 Task: Plan a virtual team-building dance party for the 9th at 9:00 PM to 9:30 PM.
Action: Mouse moved to (39, 71)
Screenshot: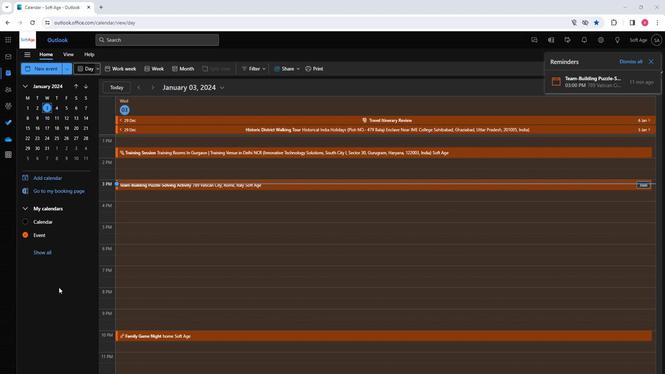 
Action: Mouse pressed left at (39, 71)
Screenshot: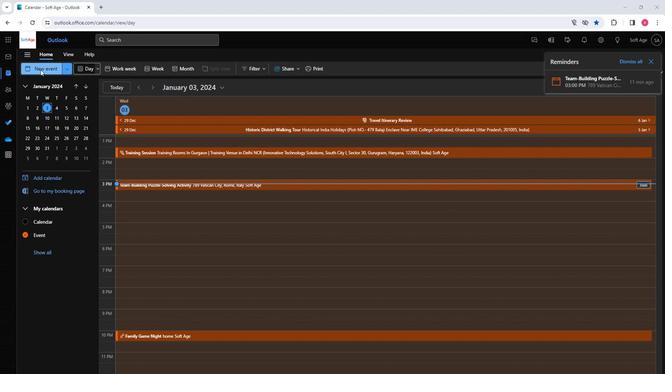 
Action: Mouse moved to (169, 114)
Screenshot: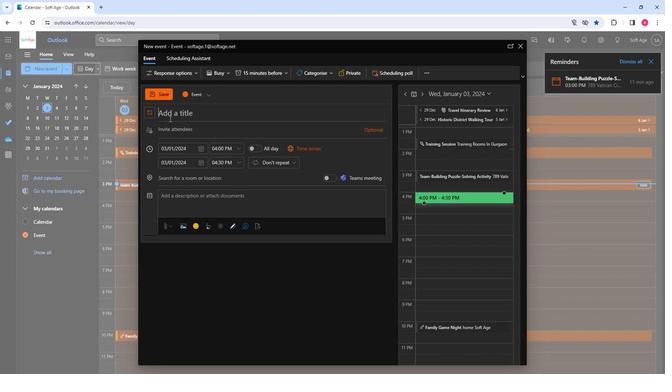 
Action: Mouse pressed left at (169, 114)
Screenshot: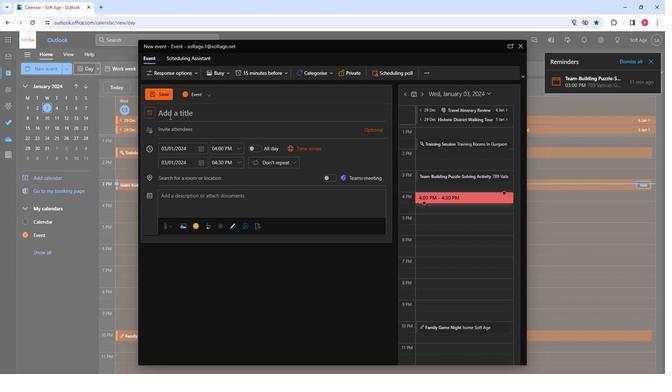 
Action: Key pressed <Key.shift><Key.shift><Key.shift><Key.shift>Virtual<Key.space><Key.shift><Key.shift><Key.shift><Key.shift><Key.shift><Key.shift><Key.shift><Key.shift><Key.shift><Key.shift><Key.shift><Key.shift><Key.shift><Key.shift><Key.shift><Key.shift><Key.shift><Key.shift><Key.shift><Key.shift><Key.shift><Key.shift><Key.shift><Key.shift><Key.shift><Key.shift><Key.shift><Key.shift><Key.shift><Key.shift><Key.shift>Team-<Key.shift>Building<Key.space><Key.shift>Dance<Key.space><Key.shift>Party
Screenshot: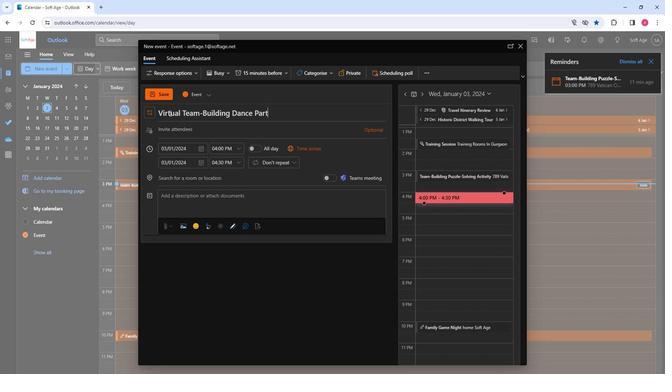 
Action: Mouse moved to (210, 132)
Screenshot: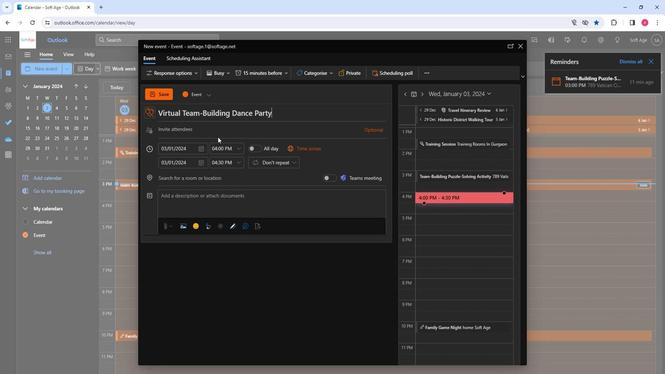 
Action: Mouse pressed left at (210, 132)
Screenshot: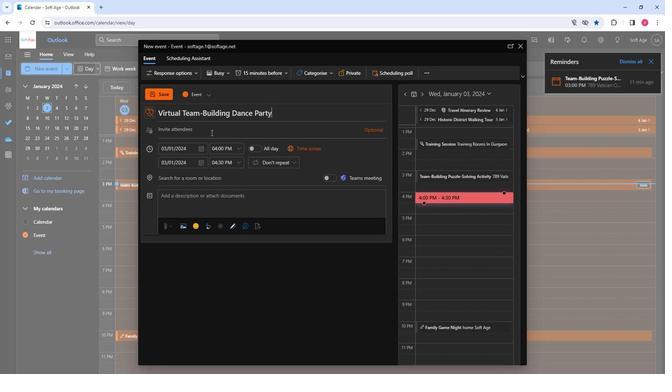 
Action: Mouse moved to (210, 132)
Screenshot: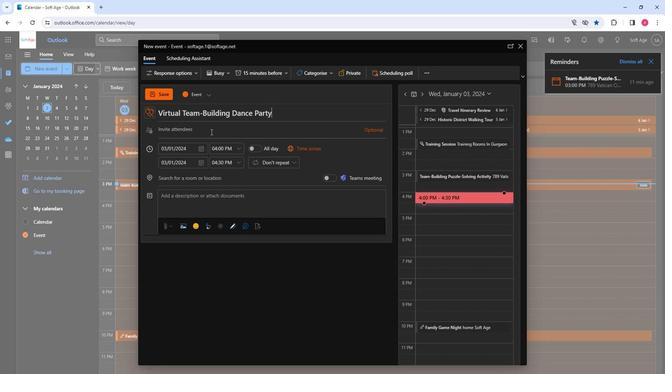 
Action: Key pressed sof
Screenshot: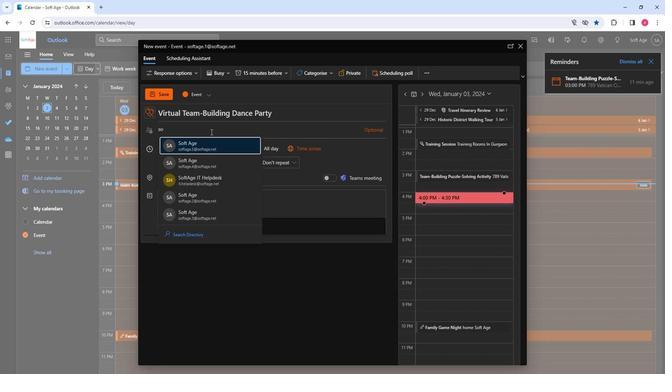 
Action: Mouse moved to (191, 154)
Screenshot: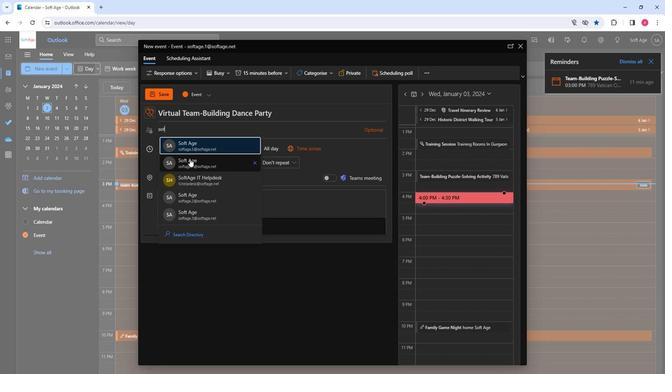 
Action: Mouse pressed left at (191, 154)
Screenshot: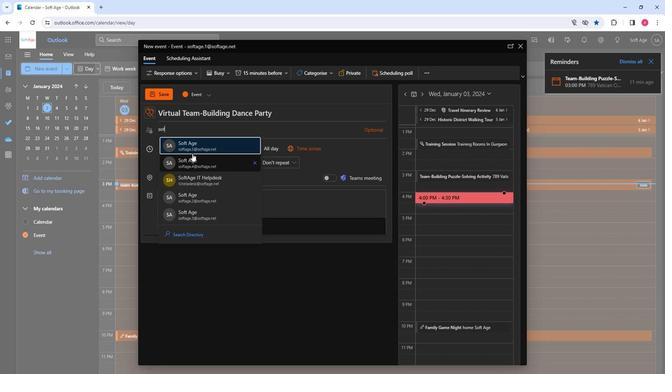 
Action: Mouse moved to (193, 160)
Screenshot: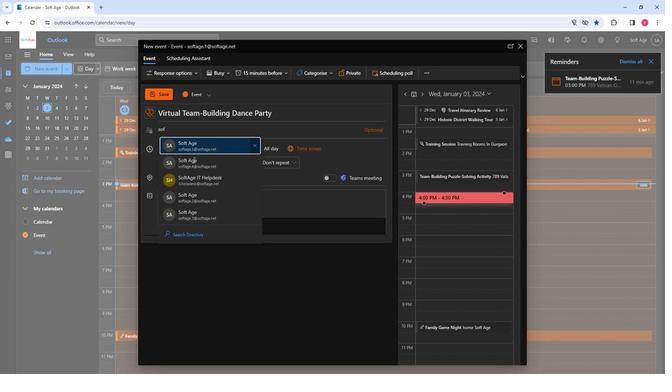 
Action: Mouse pressed left at (193, 160)
Screenshot: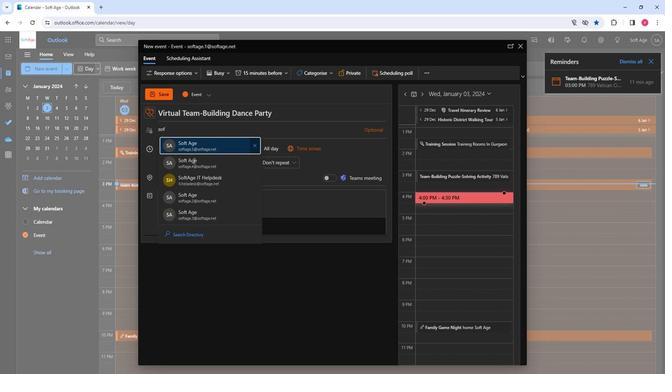 
Action: Key pressed so
Screenshot: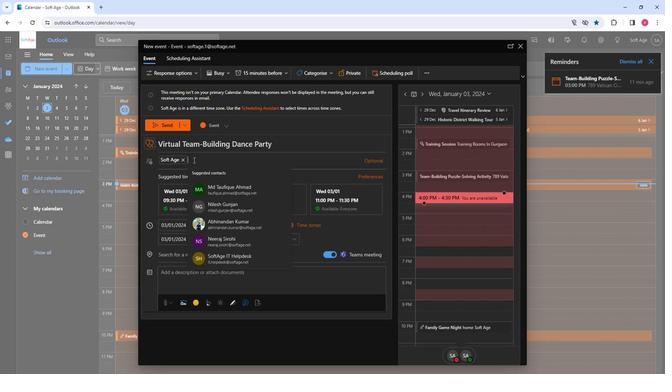 
Action: Mouse moved to (215, 222)
Screenshot: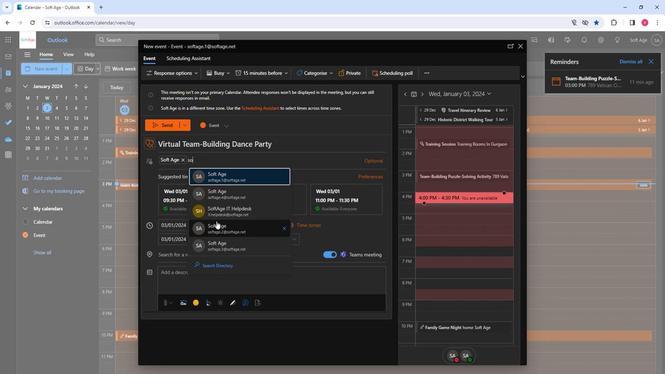 
Action: Mouse pressed left at (215, 222)
Screenshot: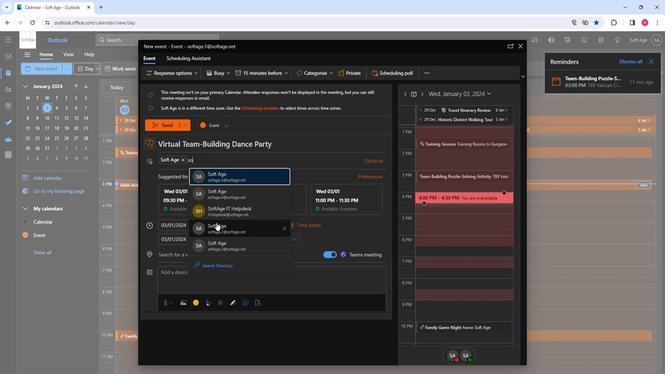 
Action: Mouse moved to (219, 221)
Screenshot: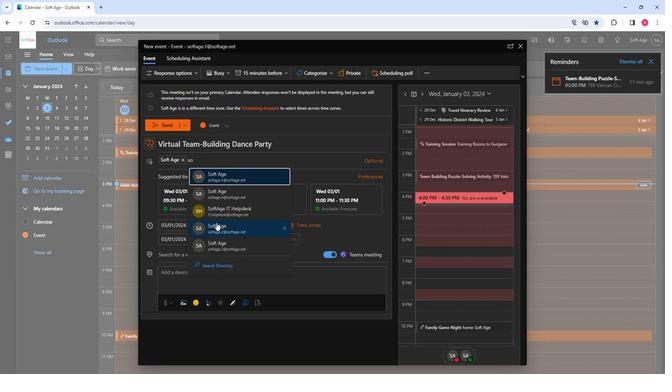 
Action: Key pressed so
Screenshot: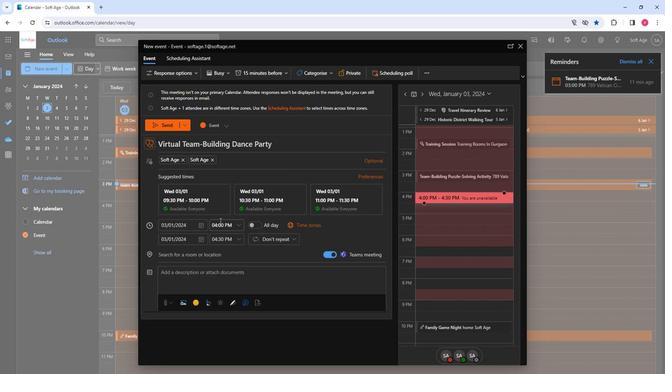 
Action: Mouse moved to (256, 248)
Screenshot: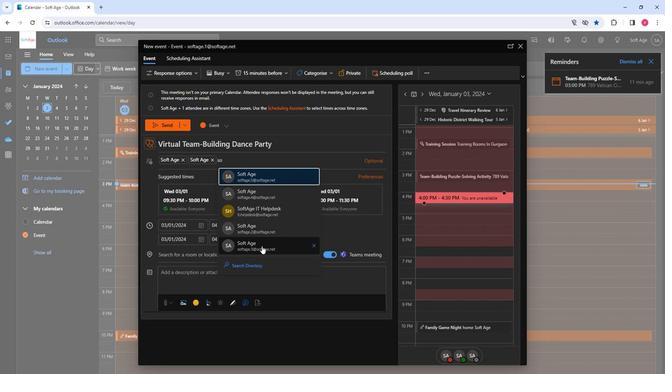 
Action: Mouse pressed left at (256, 248)
Screenshot: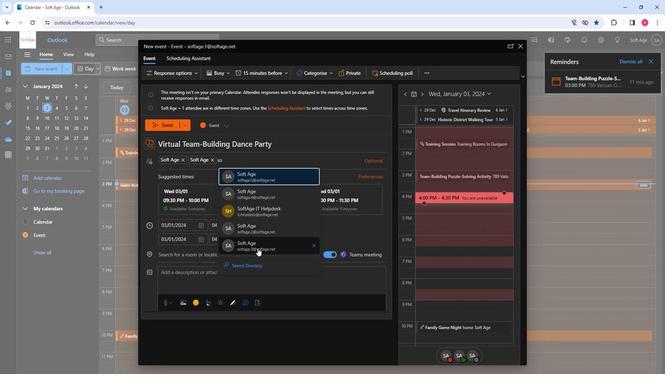
Action: Mouse moved to (199, 223)
Screenshot: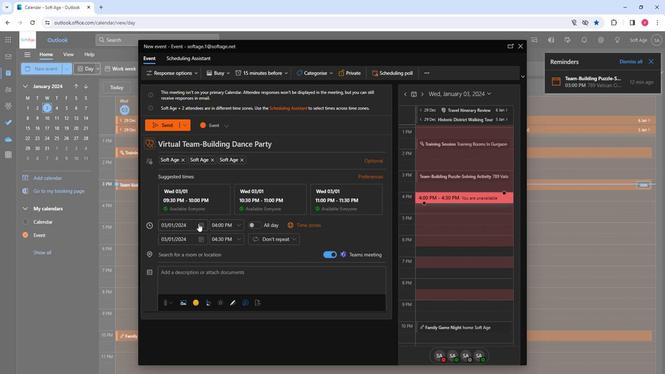 
Action: Mouse pressed left at (199, 223)
Screenshot: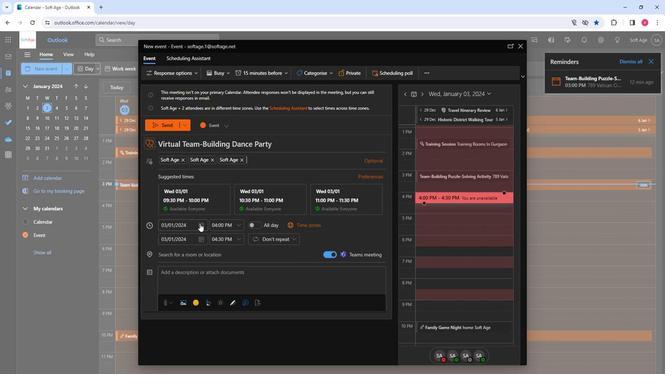 
Action: Mouse moved to (174, 270)
Screenshot: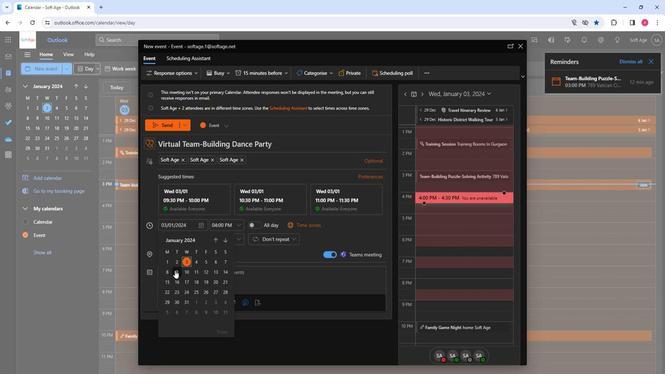 
Action: Mouse pressed left at (174, 270)
Screenshot: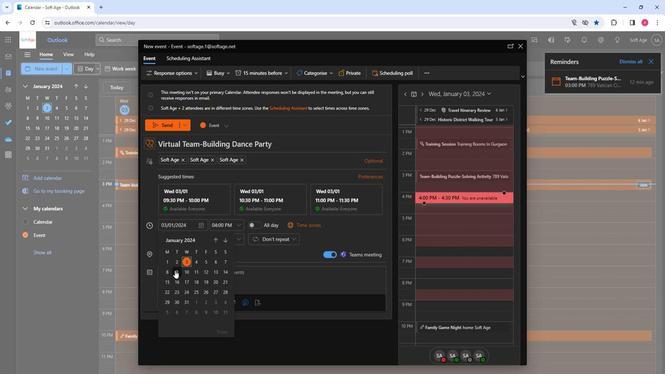
Action: Mouse moved to (238, 227)
Screenshot: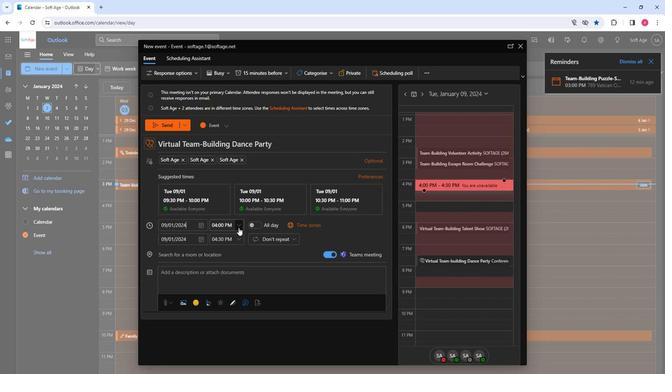 
Action: Mouse pressed left at (238, 227)
Screenshot: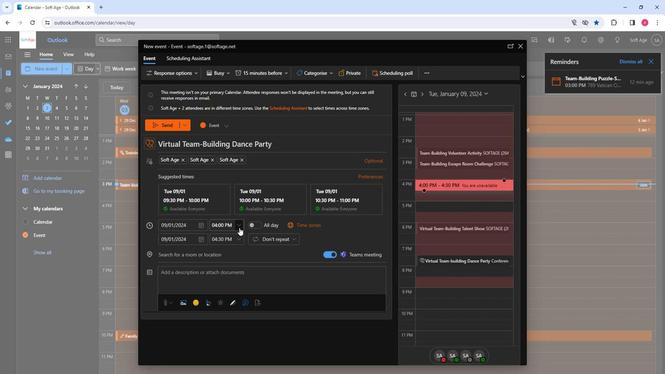 
Action: Mouse moved to (229, 267)
Screenshot: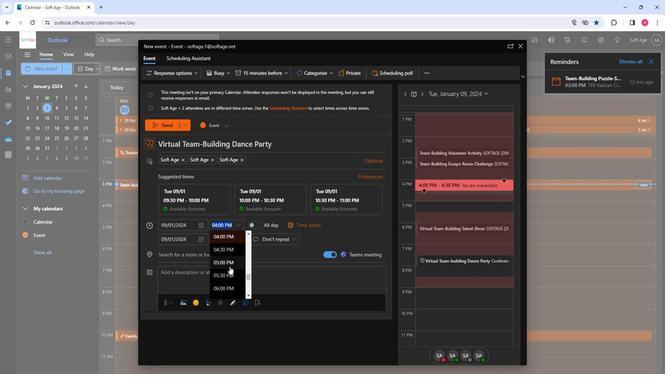 
Action: Mouse scrolled (229, 267) with delta (0, 0)
Screenshot: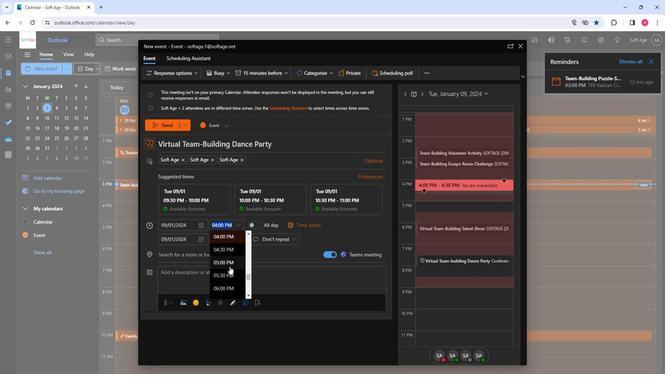 
Action: Mouse moved to (229, 269)
Screenshot: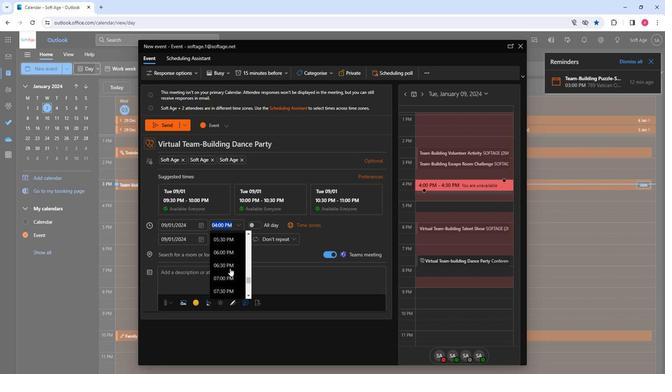 
Action: Mouse scrolled (229, 268) with delta (0, 0)
Screenshot: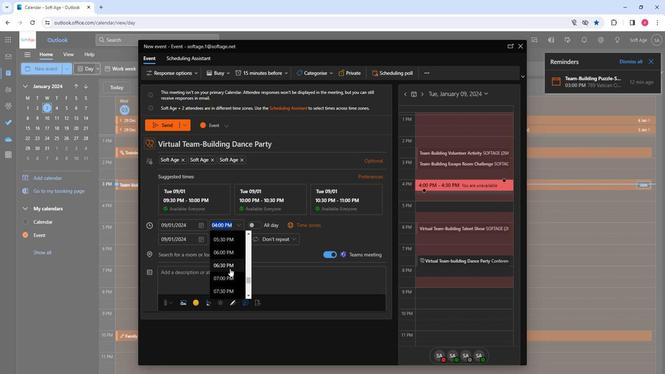 
Action: Mouse moved to (228, 270)
Screenshot: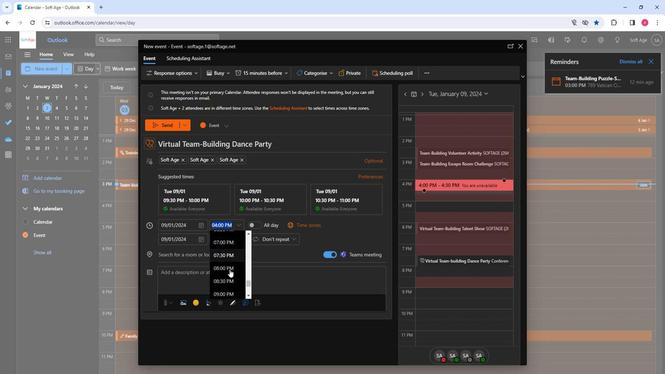 
Action: Mouse scrolled (228, 269) with delta (0, 0)
Screenshot: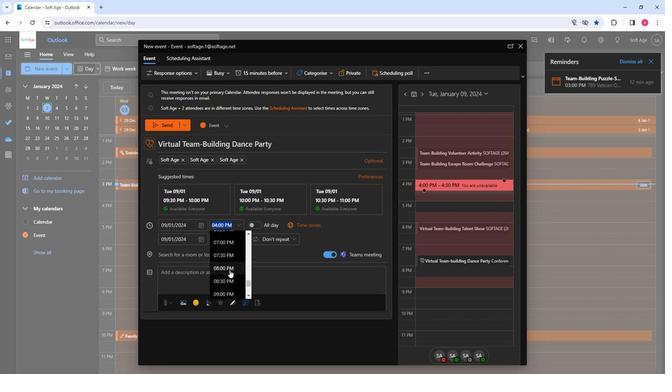 
Action: Mouse moved to (223, 259)
Screenshot: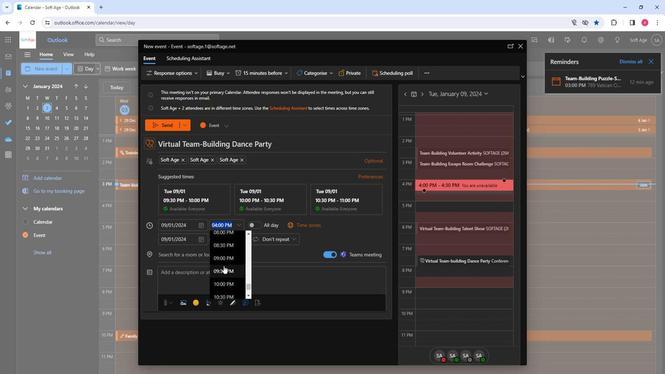 
Action: Mouse pressed left at (223, 259)
Screenshot: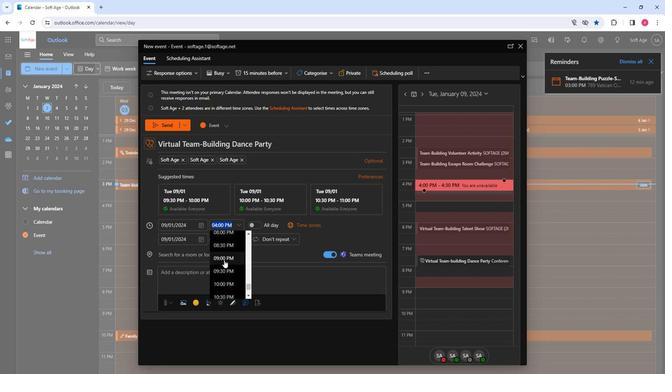 
Action: Mouse moved to (186, 255)
Screenshot: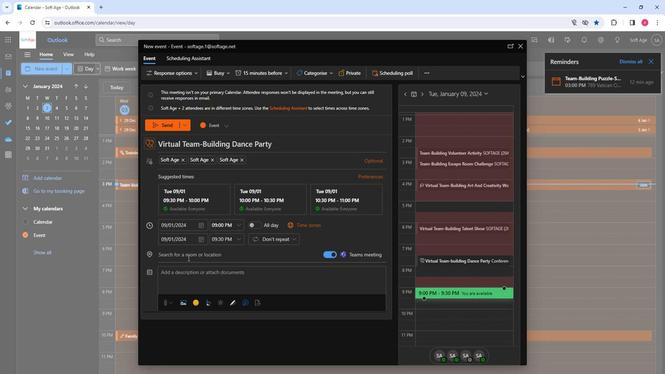 
Action: Mouse pressed left at (186, 255)
Screenshot: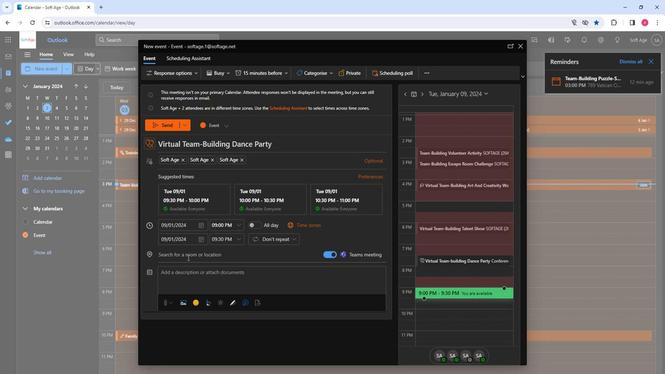 
Action: Key pressed club
Screenshot: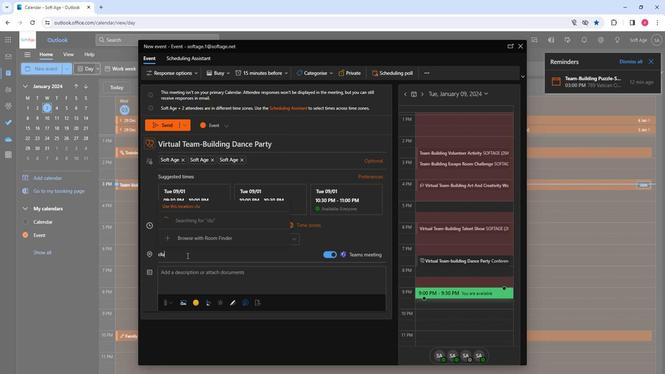 
Action: Mouse moved to (198, 153)
Screenshot: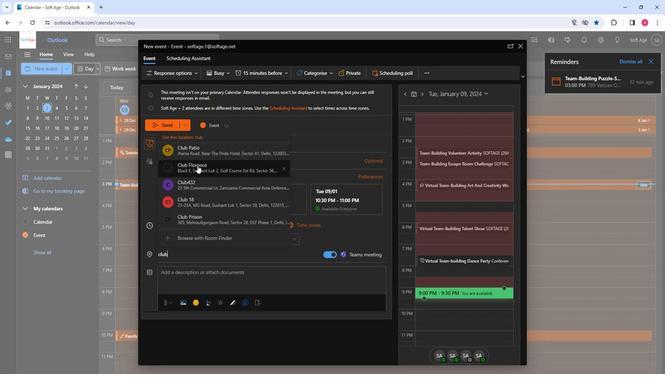 
Action: Mouse pressed left at (198, 153)
Screenshot: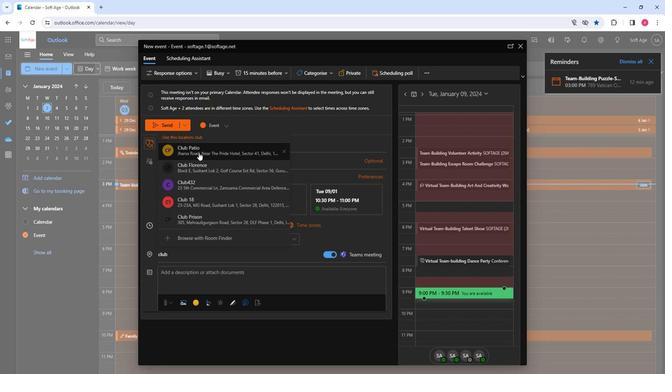 
Action: Mouse moved to (172, 272)
Screenshot: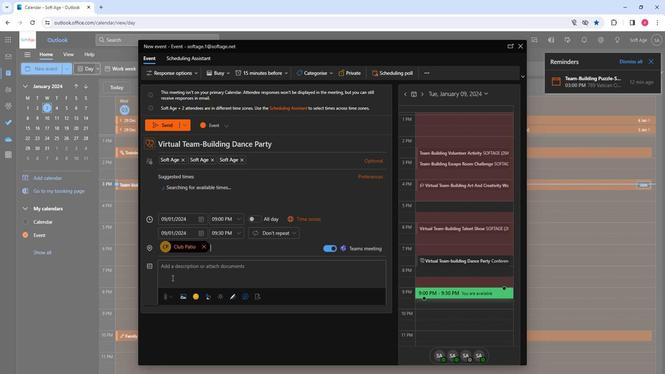 
Action: Mouse pressed left at (172, 272)
Screenshot: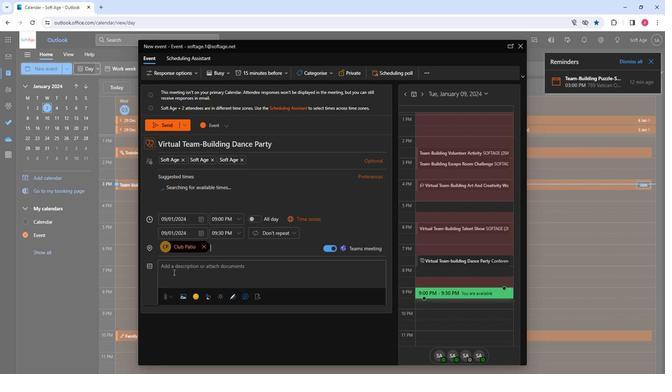 
Action: Mouse moved to (173, 272)
Screenshot: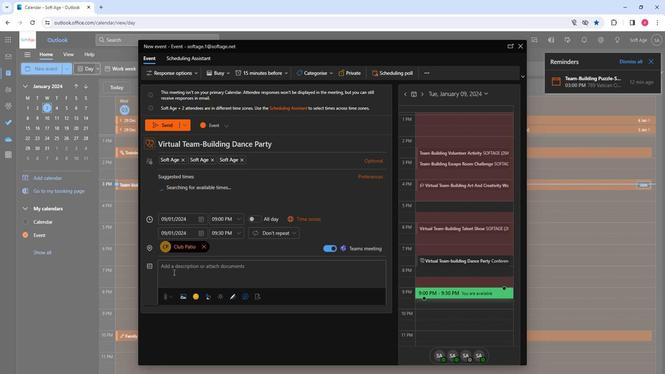 
Action: Key pressed <Key.shift>Groove<Key.space>together<Key.space>virtually<Key.shift>!<Key.space><Key.shift>Join<Key.space>our<Key.space>team-buiding<Key.backspace>ng<Key.space>dance<Key.space>party.<Key.space><Key.shift>Shake<Key.space>off<Key.space>stress,<Key.space>celebrate,<Key.space>unity,<Key.space>and<Key.space>foster<Key.space>a<Key.space>lively<Key.space>team<Key.space>spirit<Key.space>in<Key.space>a<Key.space>virtual<Key.space>dance<Key.space>extravaganza.<Key.space><Key.shift>Let's<Key.space>dance<Key.space>our<Key.space>way<Key.space>to<Key.space>camaraderie.
Screenshot: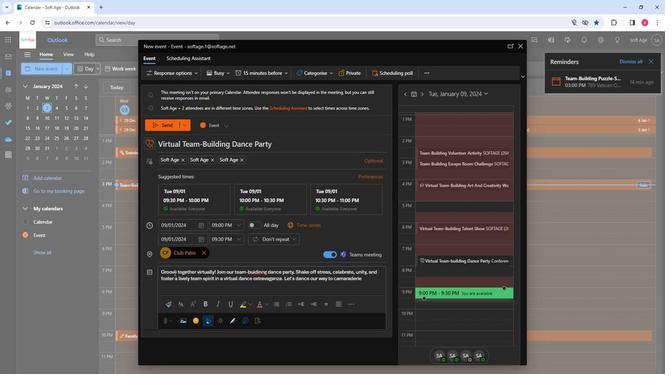
Action: Mouse moved to (202, 278)
Screenshot: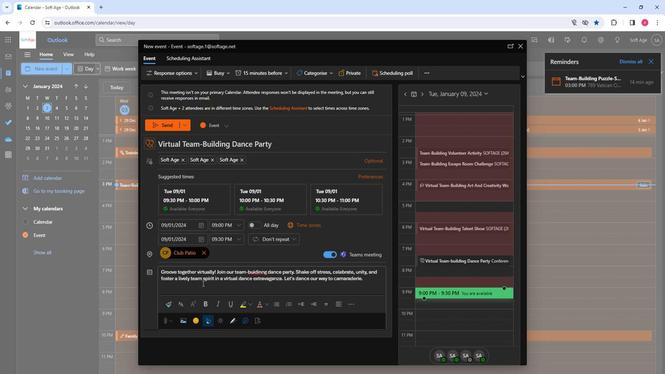 
Action: Mouse pressed left at (202, 278)
Screenshot: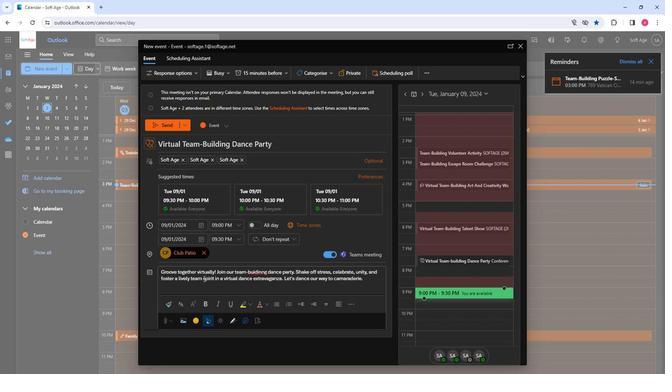 
Action: Mouse pressed left at (202, 278)
Screenshot: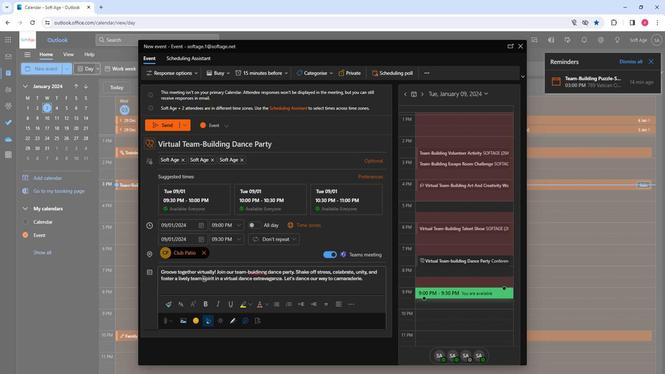 
Action: Mouse pressed left at (202, 278)
Screenshot: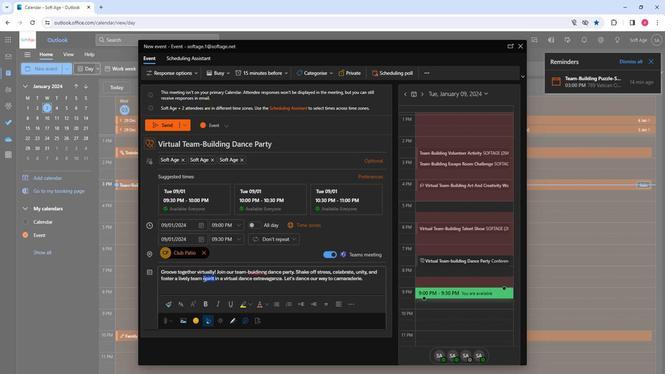 
Action: Mouse moved to (180, 302)
Screenshot: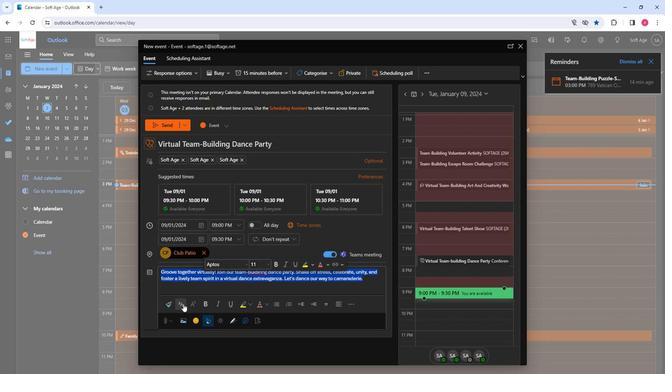 
Action: Mouse pressed left at (180, 302)
Screenshot: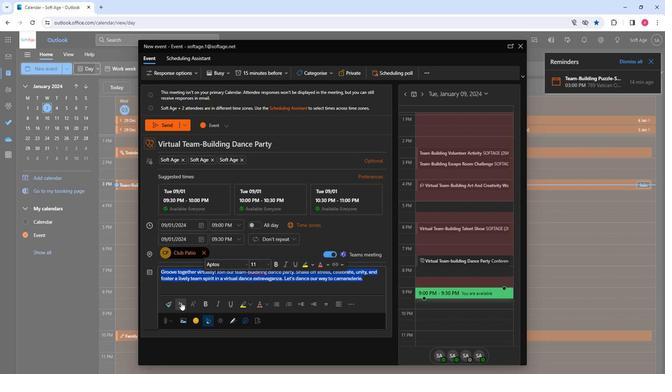 
Action: Mouse moved to (247, 226)
Screenshot: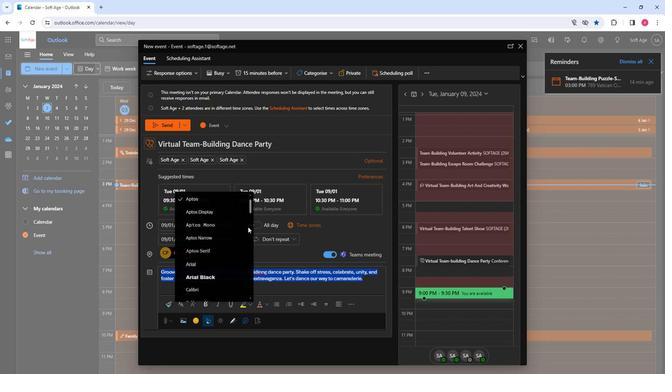 
Action: Mouse scrolled (247, 226) with delta (0, 0)
Screenshot: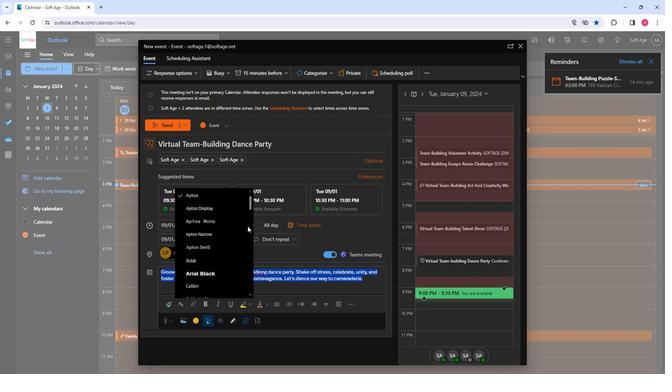 
Action: Mouse moved to (227, 228)
Screenshot: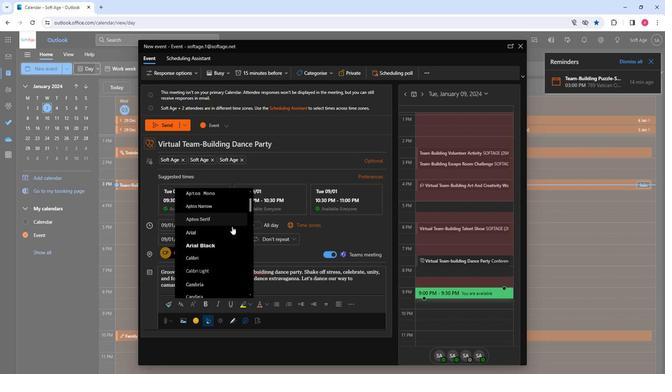 
Action: Mouse scrolled (227, 228) with delta (0, 0)
Screenshot: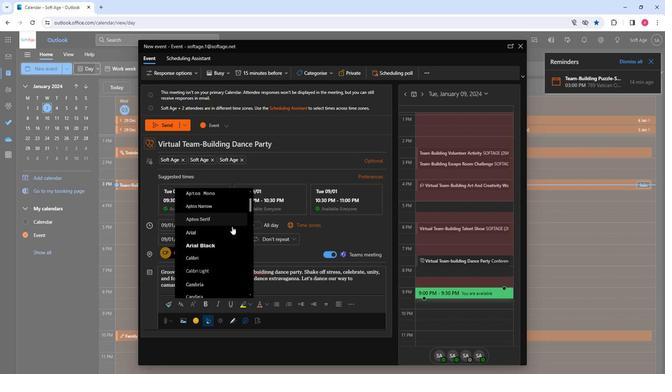 
Action: Mouse moved to (226, 230)
Screenshot: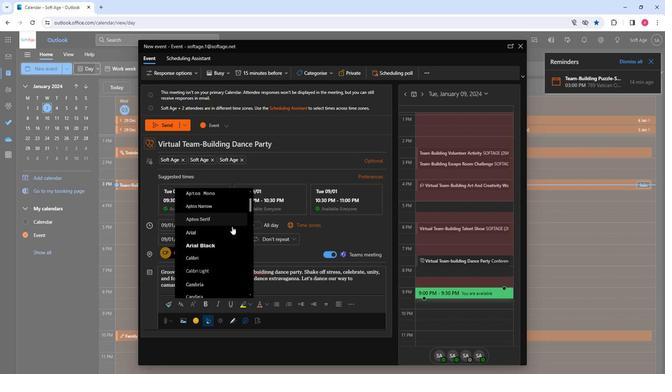 
Action: Mouse scrolled (226, 229) with delta (0, 0)
Screenshot: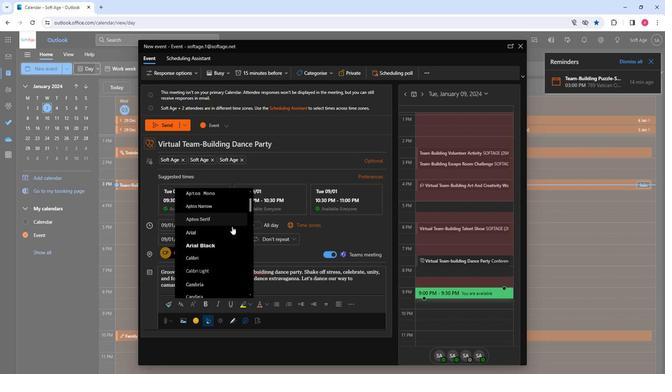 
Action: Mouse moved to (226, 231)
Screenshot: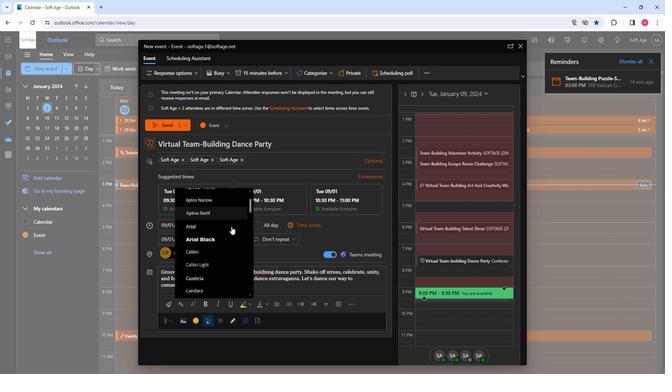 
Action: Mouse scrolled (226, 231) with delta (0, 0)
Screenshot: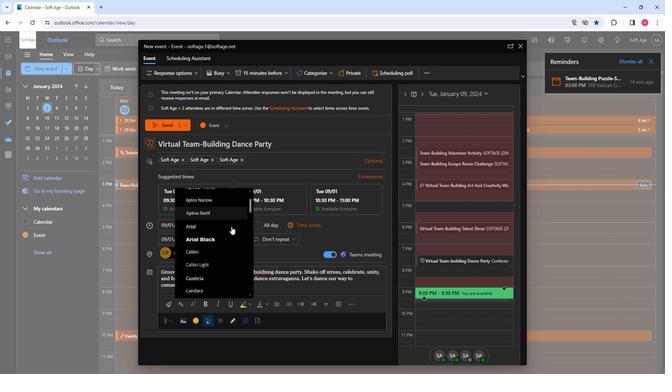 
Action: Mouse moved to (201, 231)
Screenshot: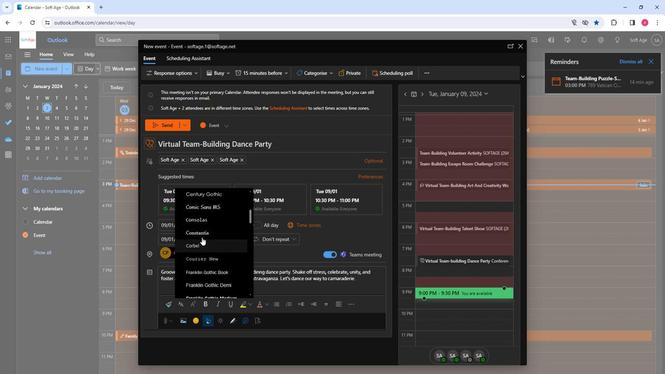 
Action: Mouse pressed left at (201, 231)
Screenshot: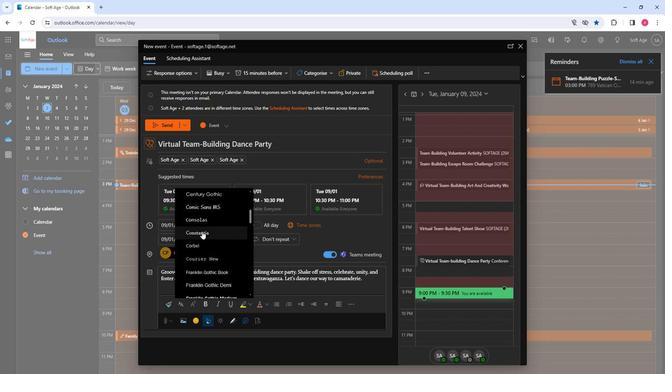 
Action: Mouse moved to (216, 304)
Screenshot: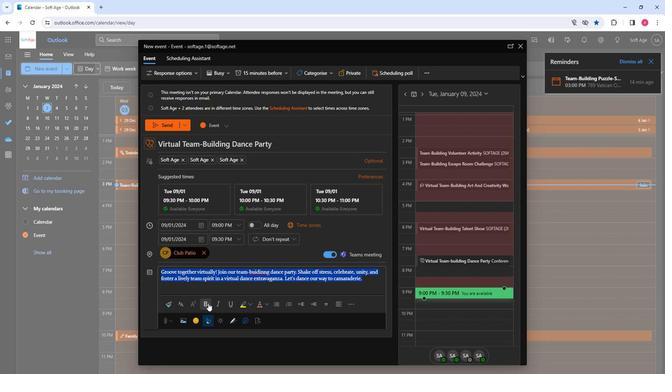 
Action: Mouse pressed left at (216, 304)
Screenshot: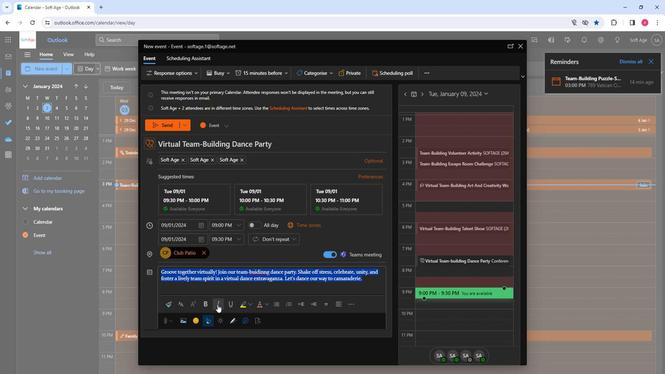 
Action: Mouse moved to (249, 303)
Screenshot: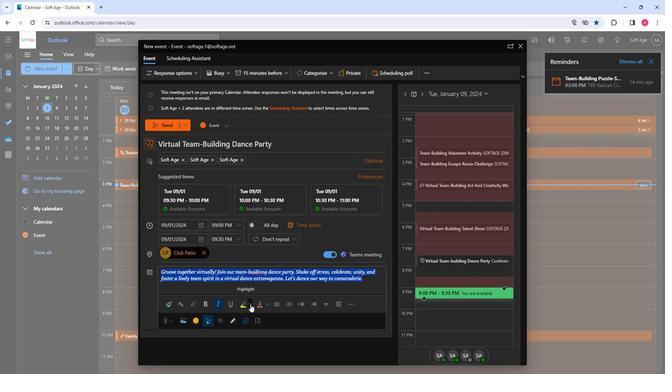 
Action: Mouse pressed left at (249, 303)
Screenshot: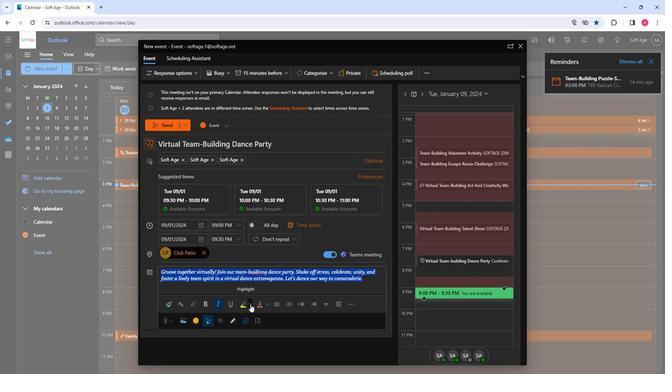 
Action: Mouse moved to (255, 318)
Screenshot: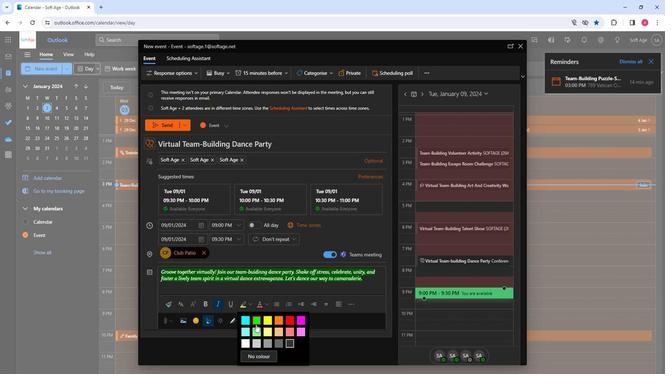 
Action: Mouse pressed left at (255, 318)
Screenshot: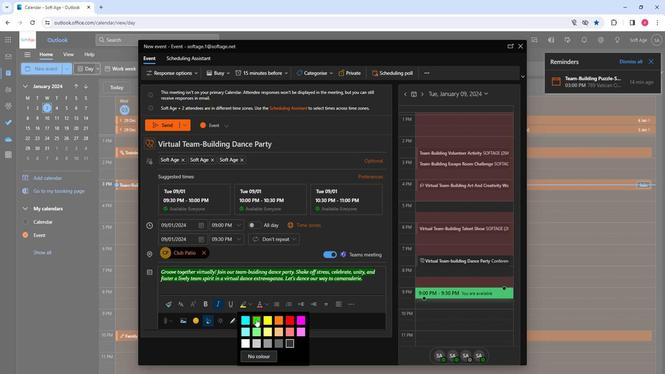 
Action: Mouse moved to (364, 285)
Screenshot: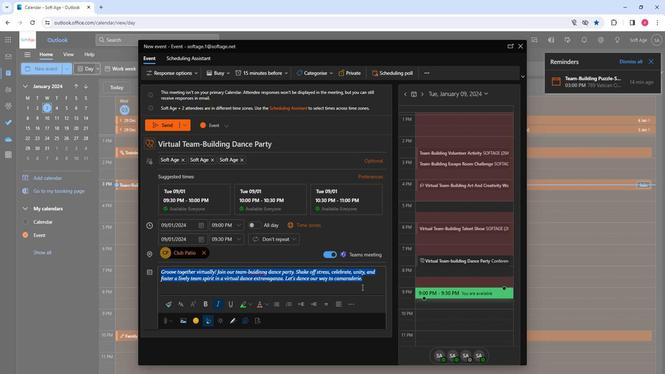 
Action: Mouse pressed left at (364, 285)
Screenshot: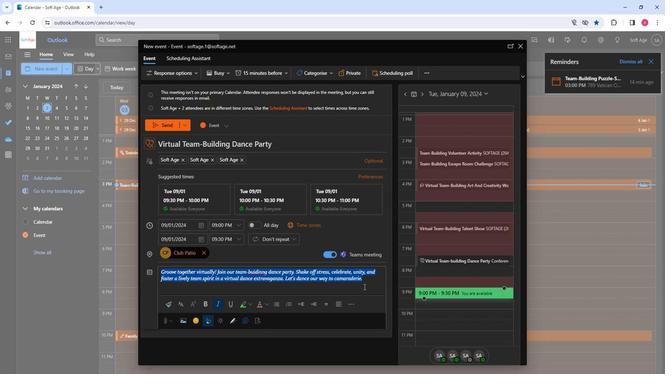 
Action: Mouse moved to (160, 126)
Screenshot: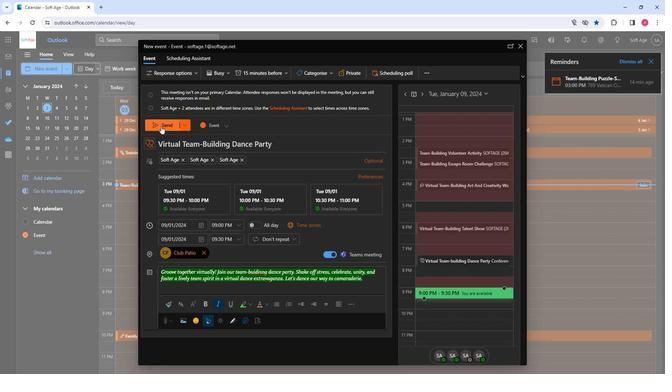 
Action: Mouse pressed left at (160, 126)
Screenshot: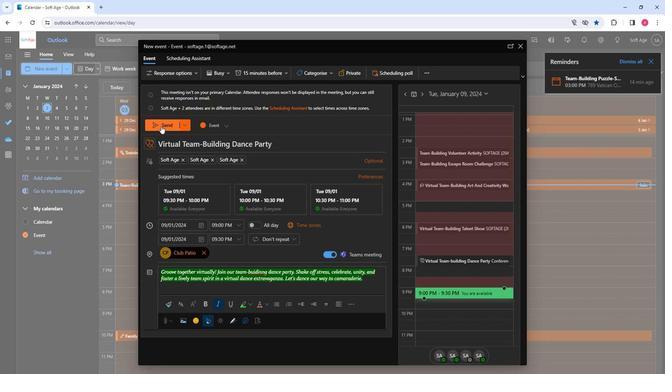 
Action: Mouse moved to (258, 223)
Screenshot: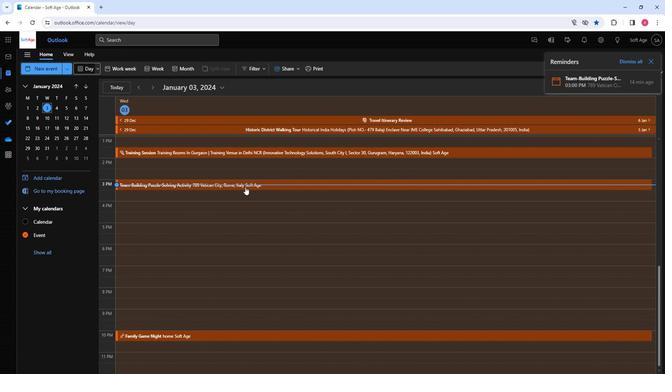 
